 Task: Copy the page link.
Action: Mouse moved to (952, 60)
Screenshot: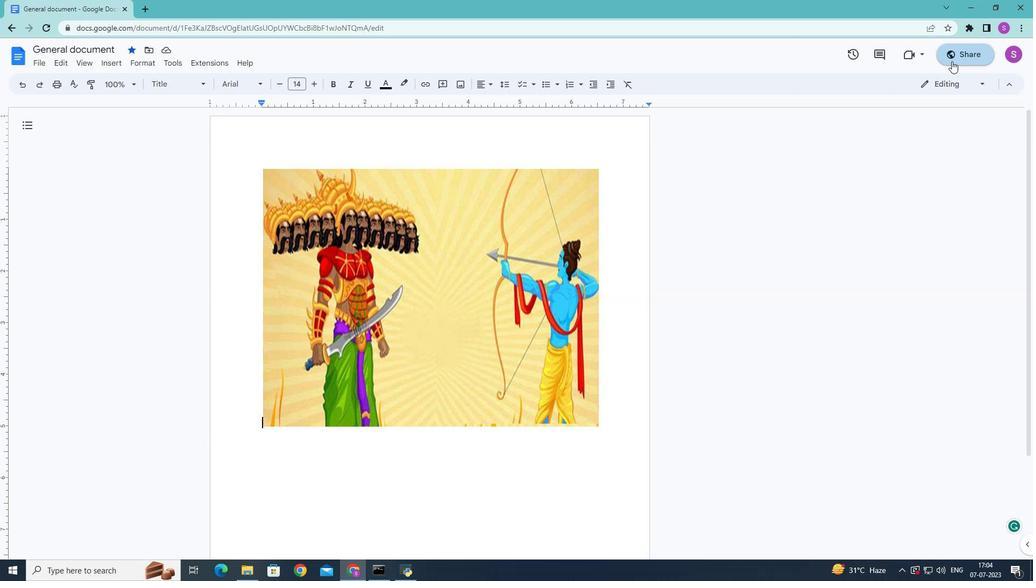 
Action: Mouse pressed left at (952, 60)
Screenshot: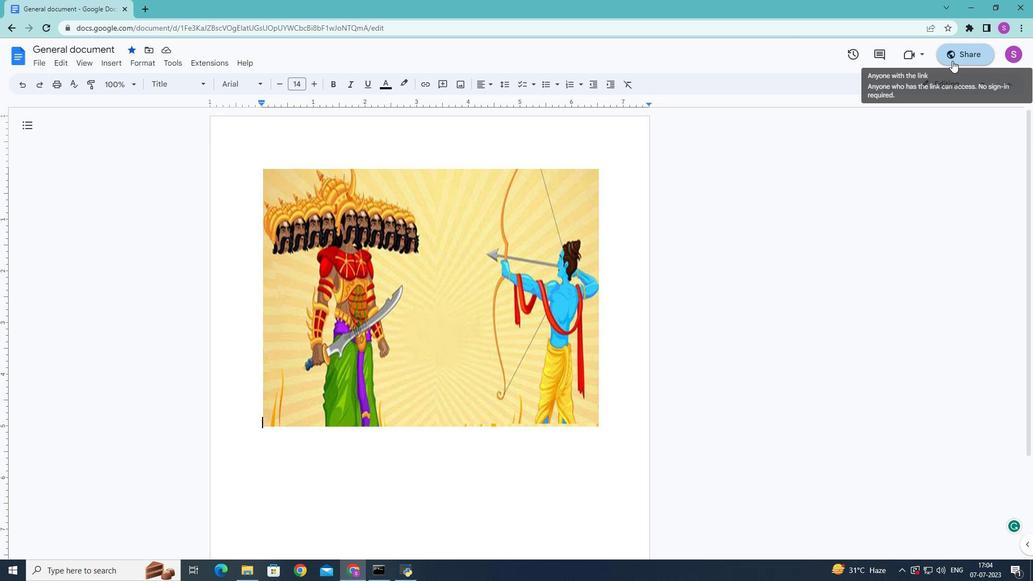 
Action: Mouse moved to (426, 408)
Screenshot: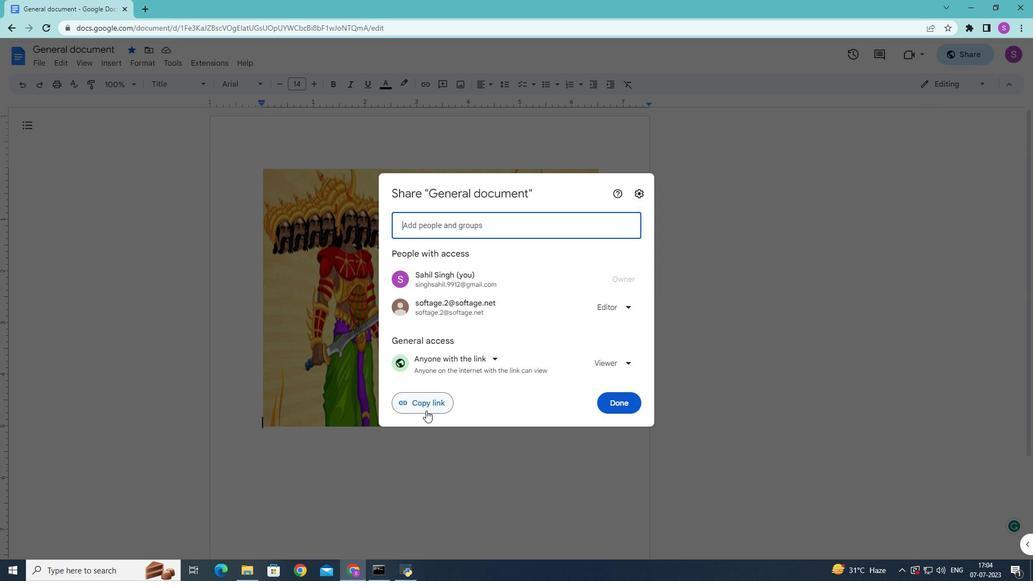 
Action: Mouse pressed left at (426, 408)
Screenshot: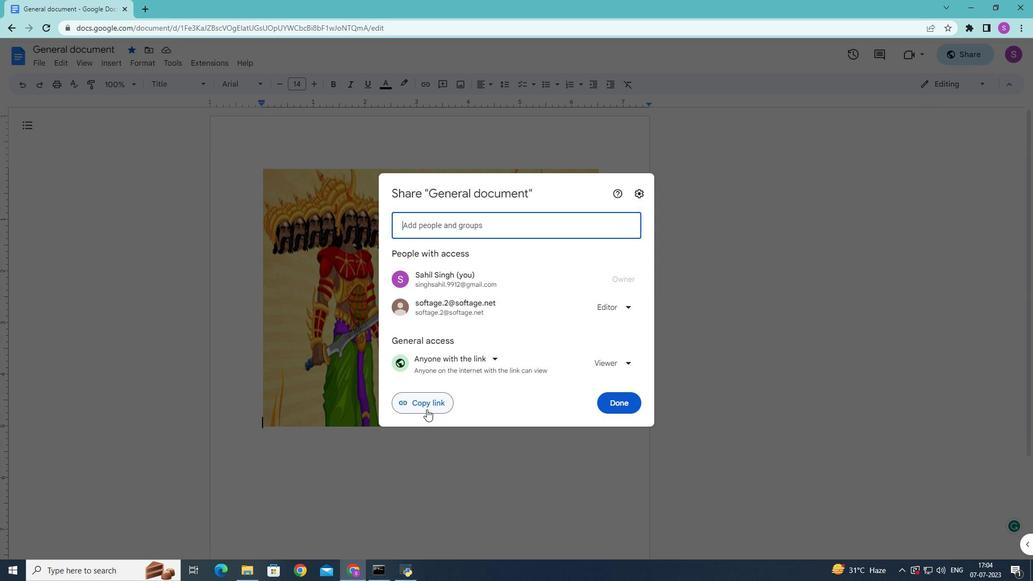 
Action: Mouse moved to (438, 410)
Screenshot: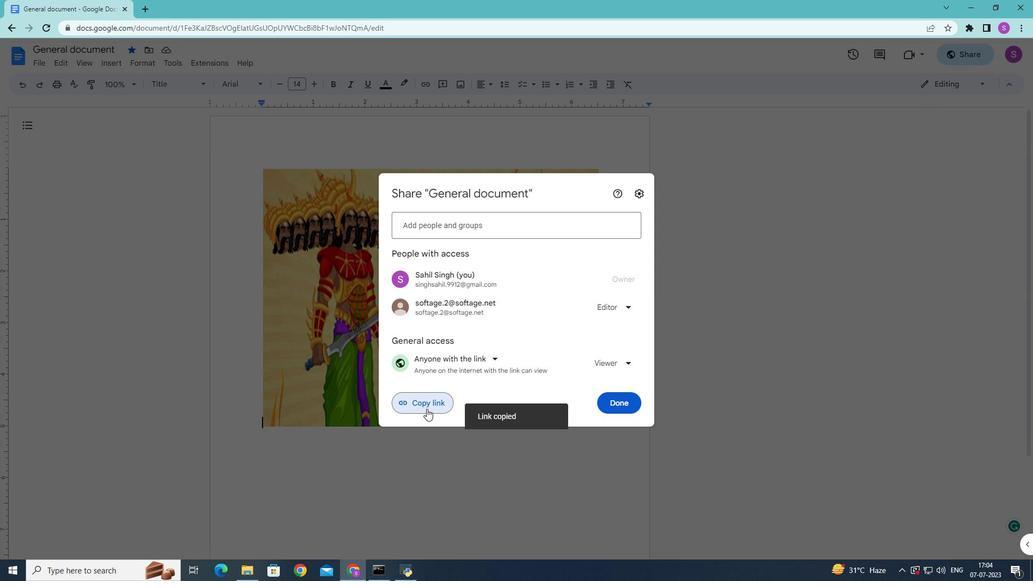 
